 Task: Add Attachment from Google Drive to Card Card0000000147 in Board Board0000000037 in Workspace WS0000000013 in Trello. Add Cover Orange to Card Card0000000147 in Board Board0000000037 in Workspace WS0000000013 in Trello. Add "Add Label …" with "Title" Title0000000147 to Button Button0000000147 to Card Card0000000147 in Board Board0000000037 in Workspace WS0000000013 in Trello. Add Description DS0000000147 to Card Card0000000147 in Board Board0000000037 in Workspace WS0000000013 in Trello. Add Comment CM0000000147 to Card Card0000000147 in Board Board0000000037 in Workspace WS0000000013 in Trello
Action: Mouse moved to (459, 19)
Screenshot: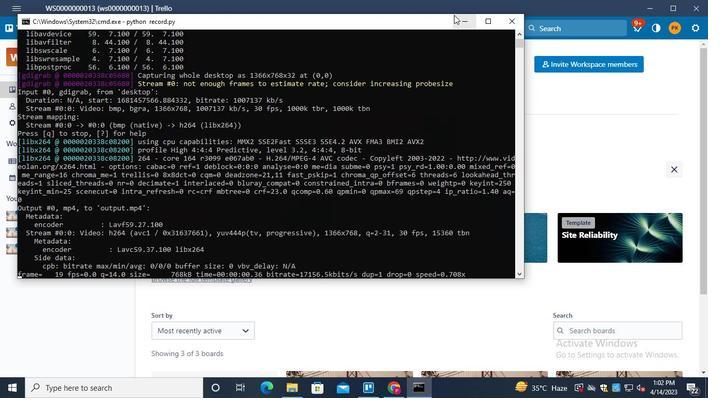 
Action: Mouse pressed left at (459, 19)
Screenshot: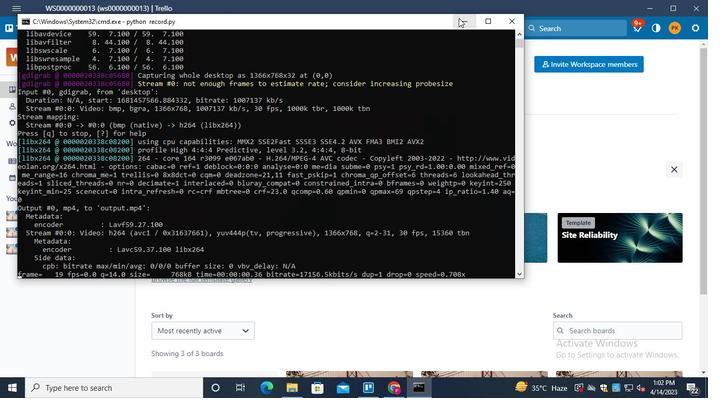 
Action: Mouse moved to (71, 217)
Screenshot: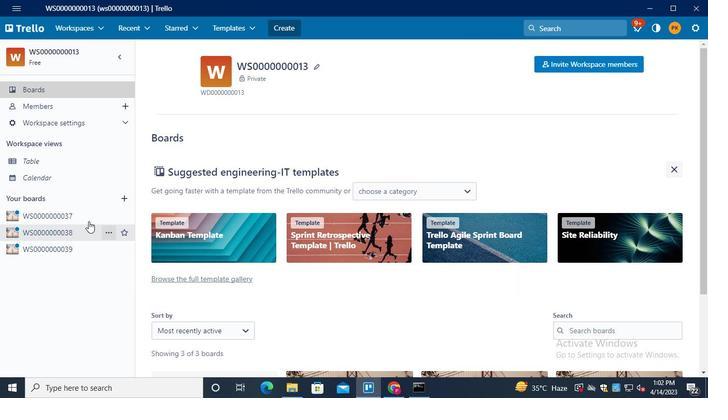 
Action: Mouse pressed left at (71, 217)
Screenshot: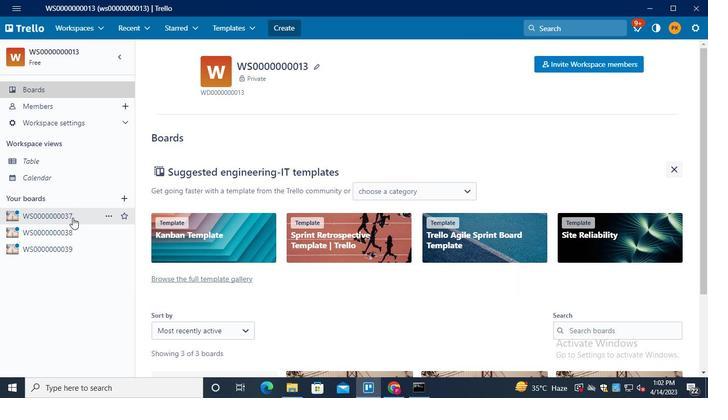 
Action: Mouse moved to (206, 306)
Screenshot: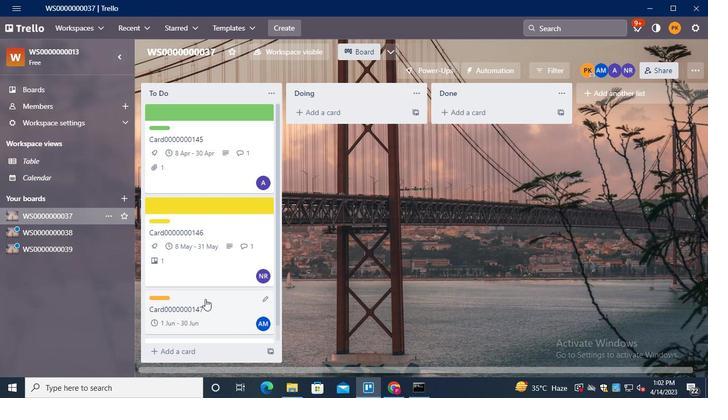 
Action: Mouse pressed left at (206, 306)
Screenshot: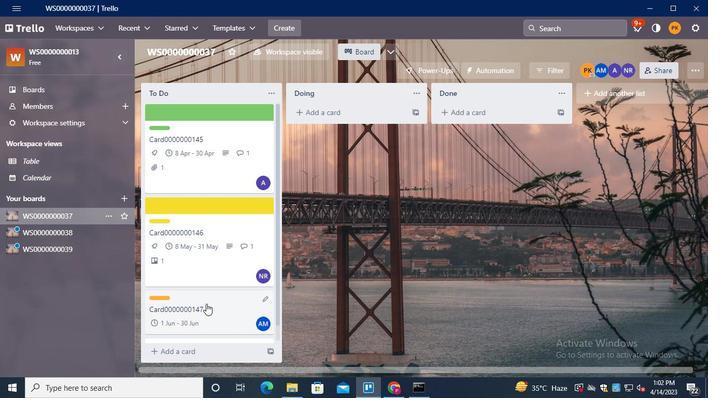 
Action: Mouse moved to (494, 215)
Screenshot: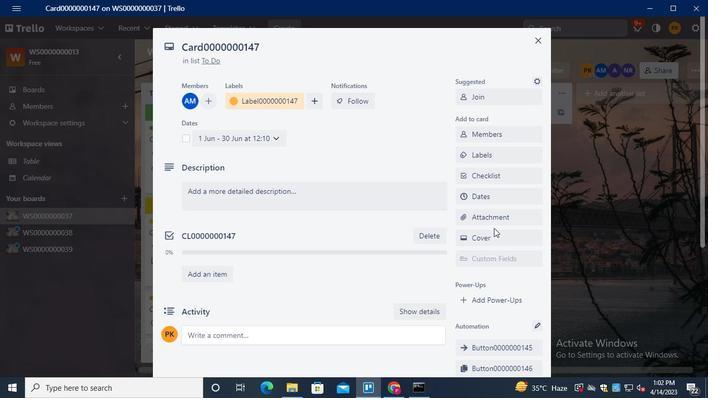 
Action: Mouse pressed left at (494, 215)
Screenshot: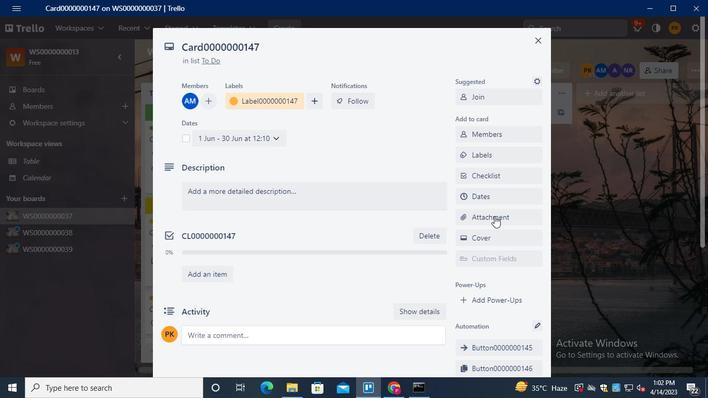 
Action: Mouse moved to (488, 123)
Screenshot: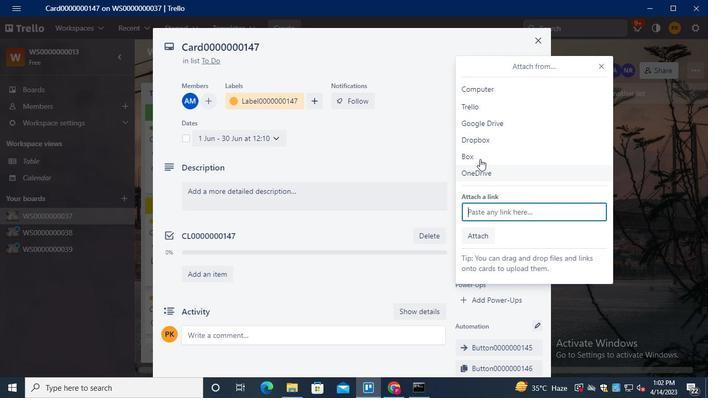 
Action: Mouse pressed left at (488, 123)
Screenshot: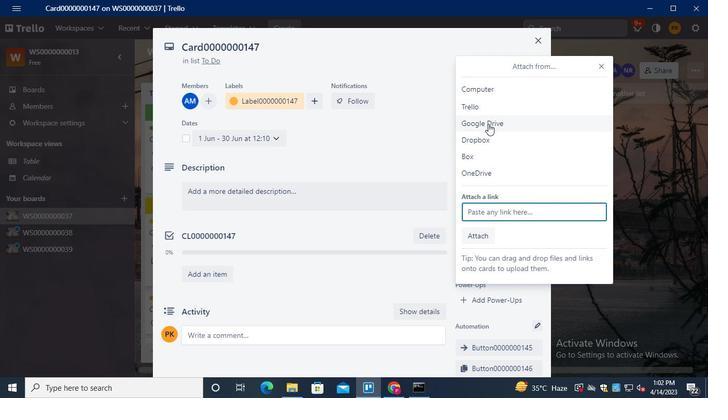 
Action: Mouse moved to (540, 206)
Screenshot: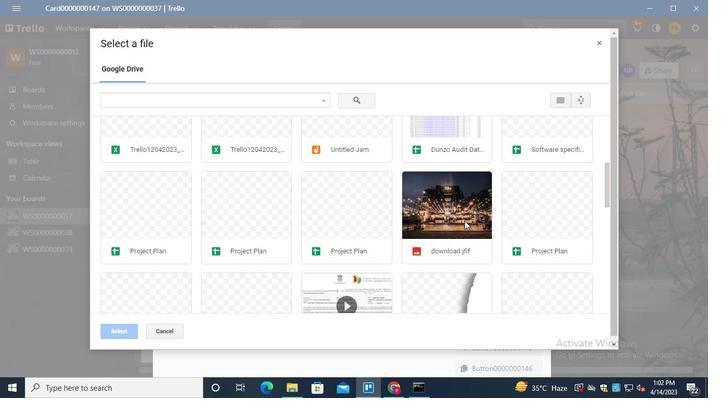 
Action: Mouse pressed left at (540, 206)
Screenshot: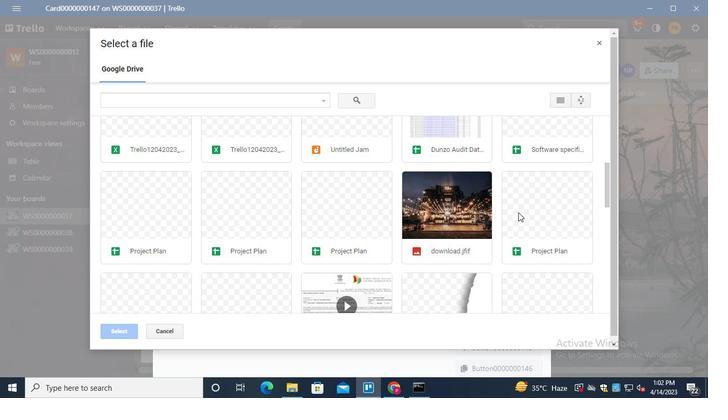 
Action: Mouse moved to (130, 330)
Screenshot: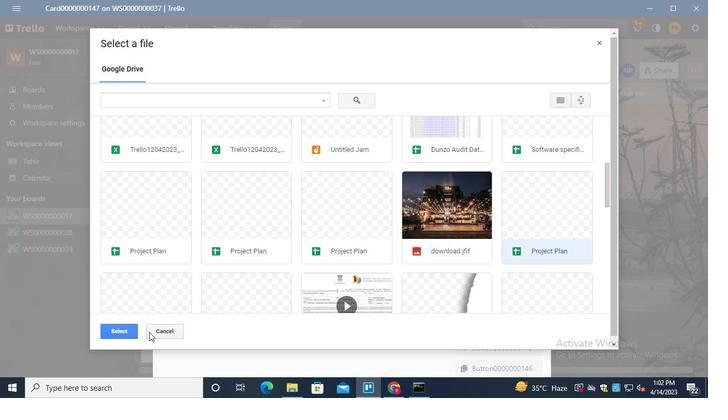 
Action: Mouse pressed left at (130, 330)
Screenshot: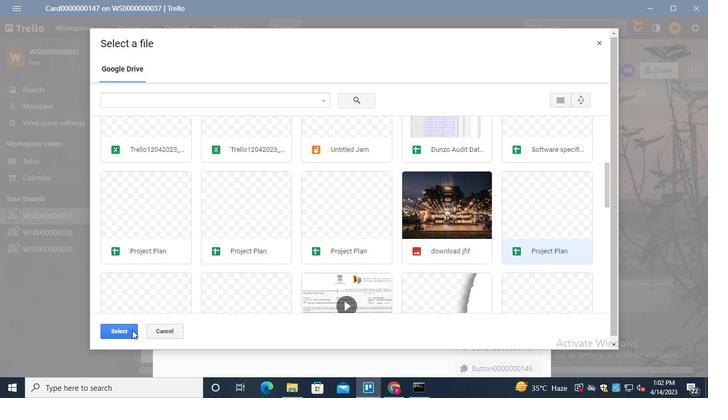 
Action: Mouse moved to (483, 232)
Screenshot: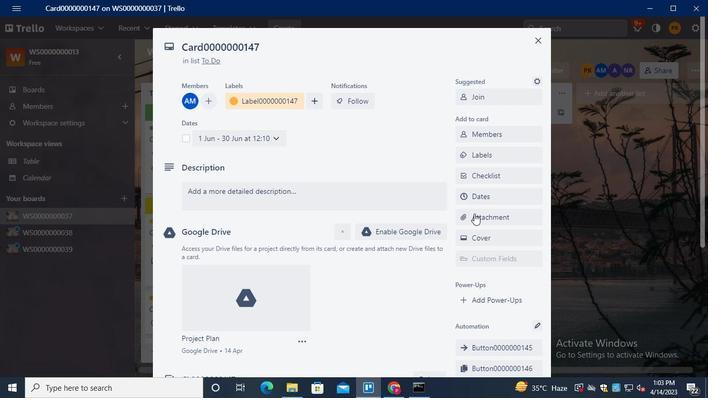 
Action: Mouse pressed left at (483, 232)
Screenshot: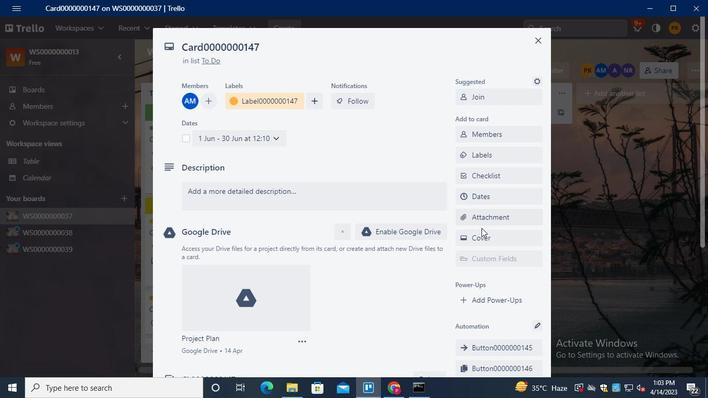 
Action: Mouse moved to (531, 169)
Screenshot: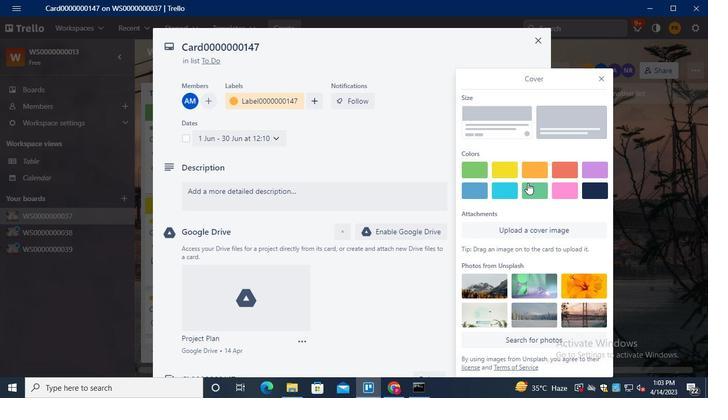 
Action: Mouse pressed left at (531, 169)
Screenshot: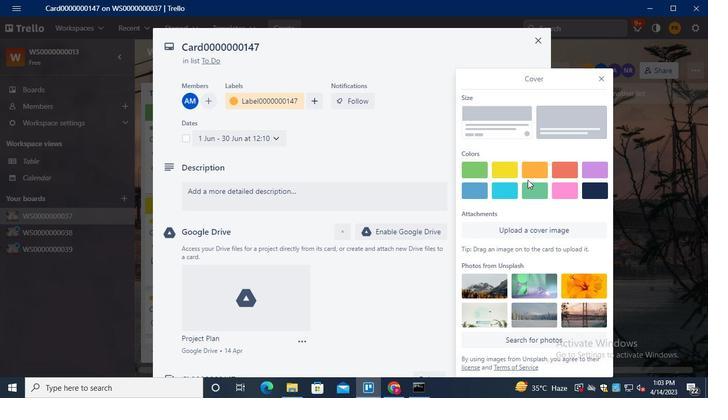 
Action: Mouse moved to (599, 59)
Screenshot: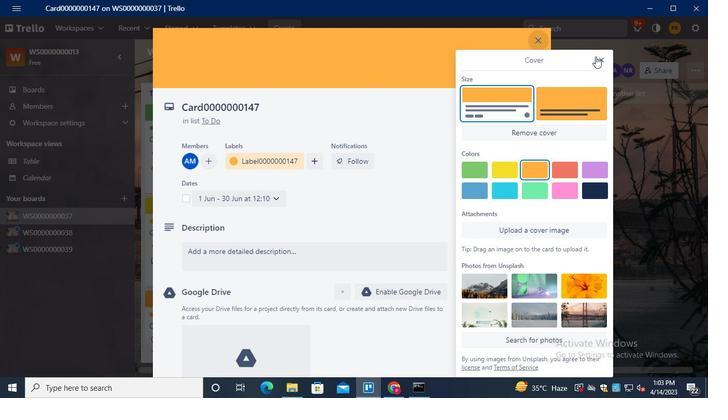 
Action: Mouse pressed left at (599, 59)
Screenshot: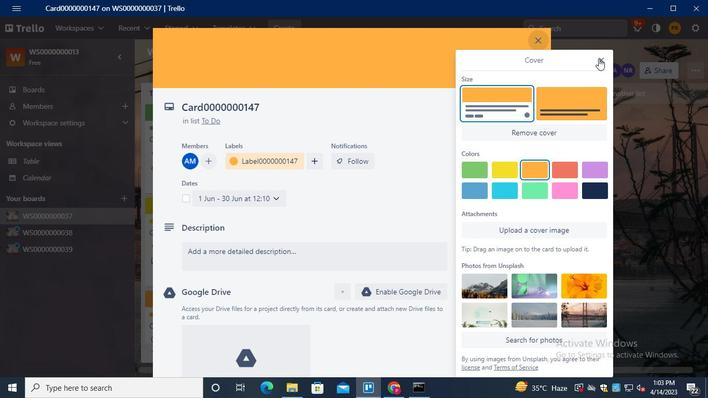 
Action: Mouse moved to (482, 226)
Screenshot: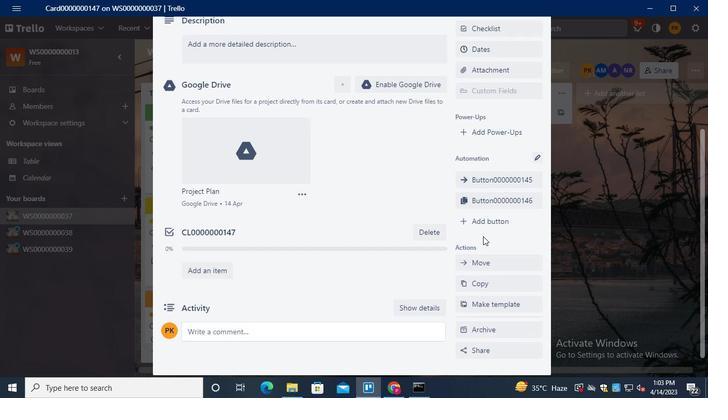 
Action: Mouse pressed left at (482, 226)
Screenshot: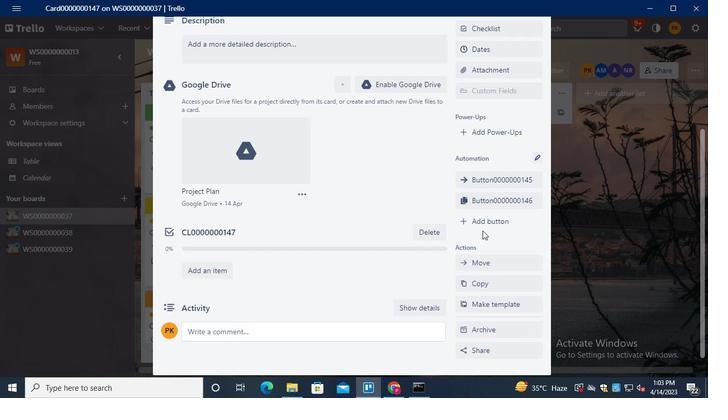 
Action: Mouse moved to (503, 137)
Screenshot: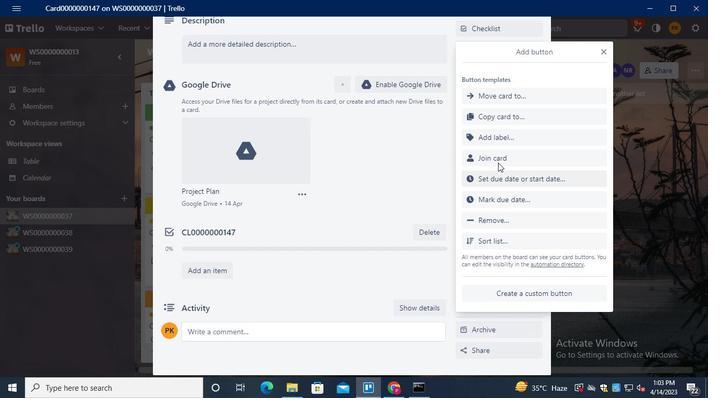 
Action: Mouse pressed left at (503, 137)
Screenshot: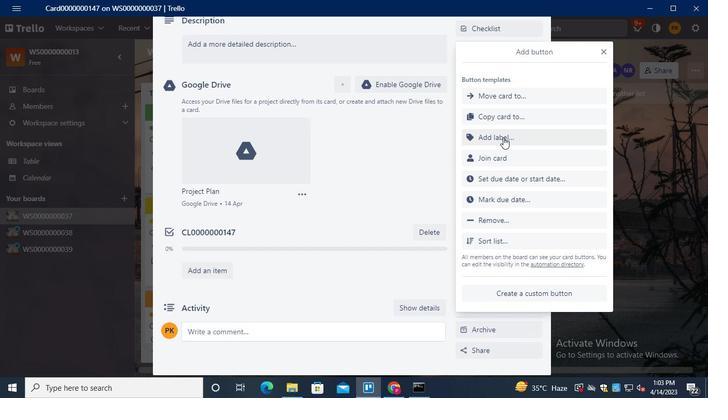 
Action: Mouse moved to (509, 131)
Screenshot: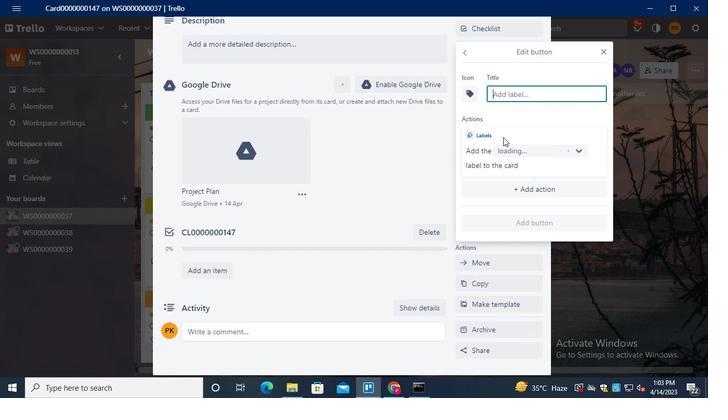 
Action: Keyboard Key.shift
Screenshot: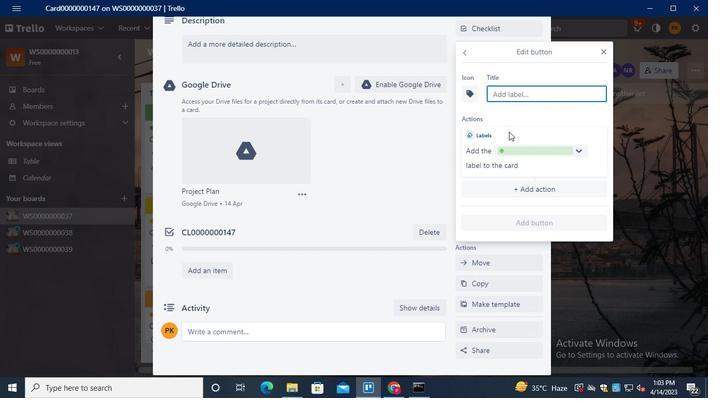 
Action: Keyboard T
Screenshot: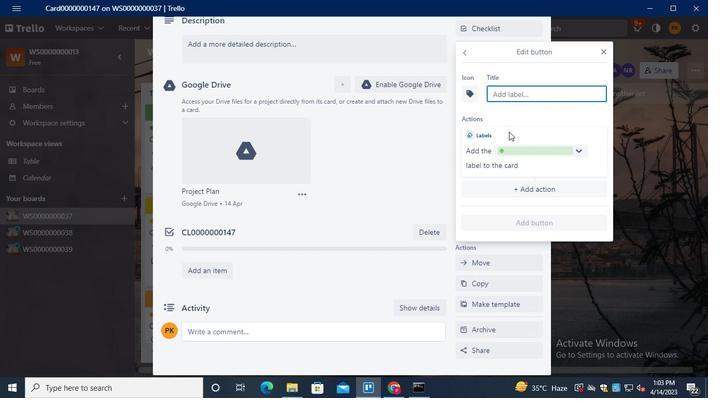 
Action: Keyboard i
Screenshot: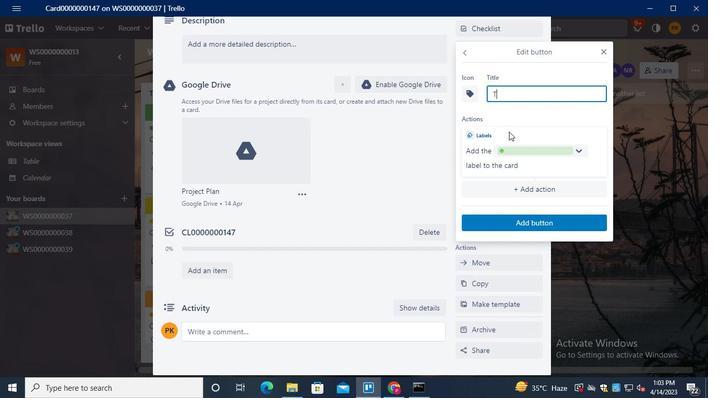 
Action: Keyboard t
Screenshot: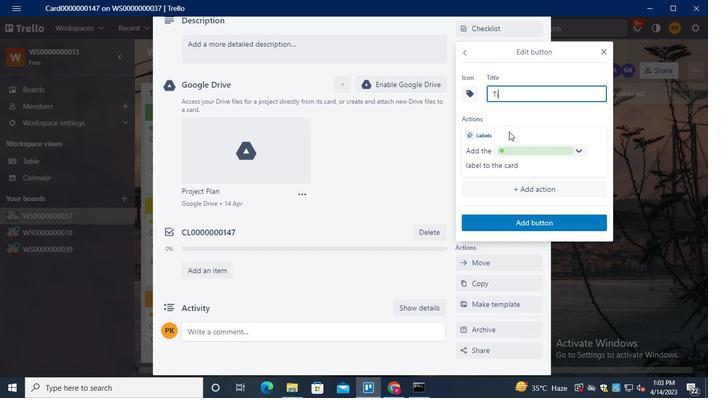 
Action: Keyboard l
Screenshot: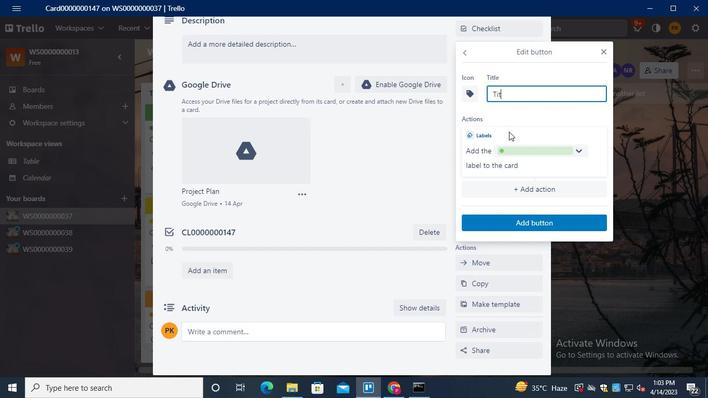 
Action: Keyboard e
Screenshot: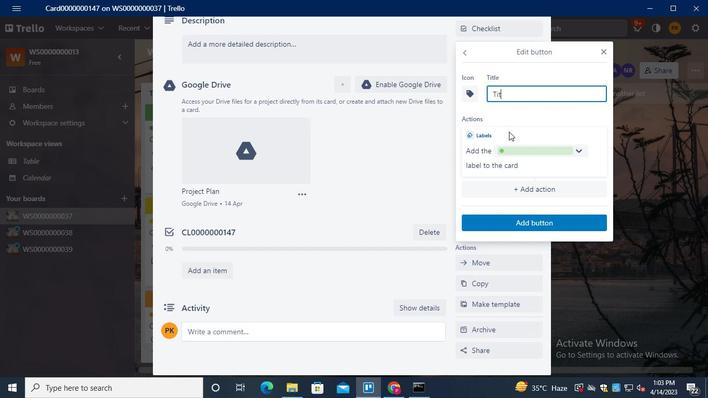 
Action: Keyboard <96>
Screenshot: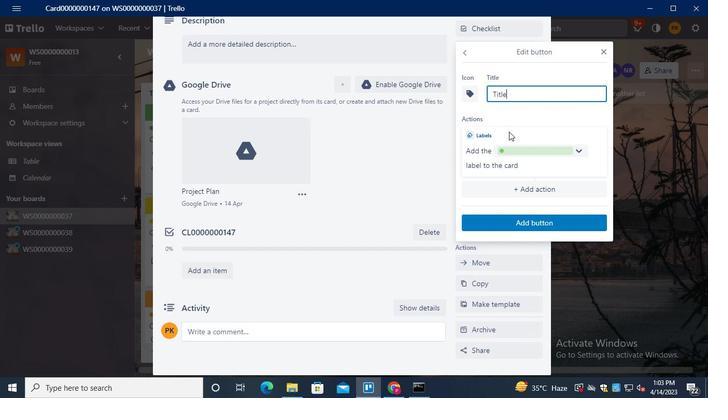 
Action: Keyboard <96>
Screenshot: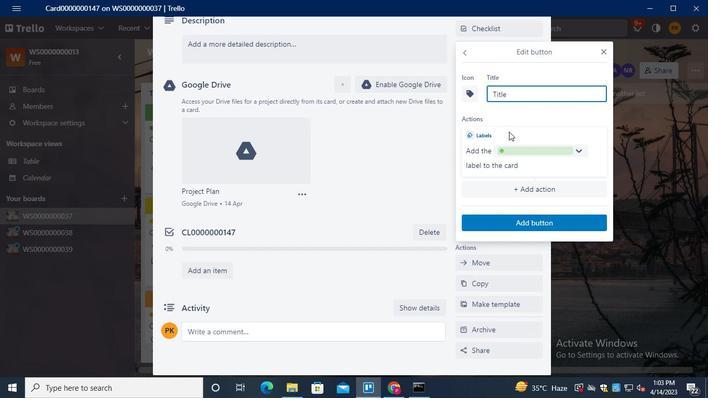 
Action: Keyboard <96>
Screenshot: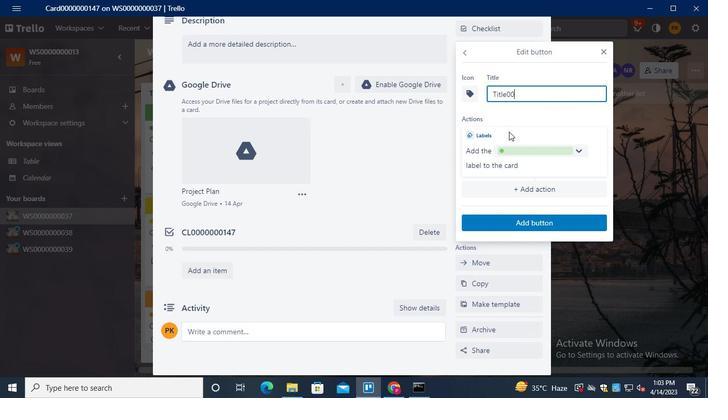 
Action: Keyboard <96>
Screenshot: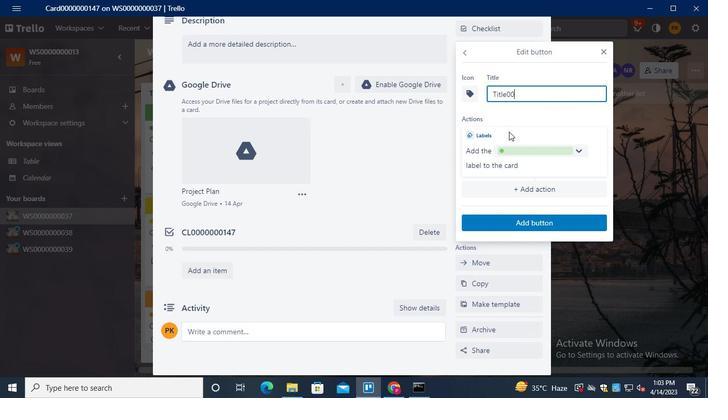 
Action: Keyboard <96>
Screenshot: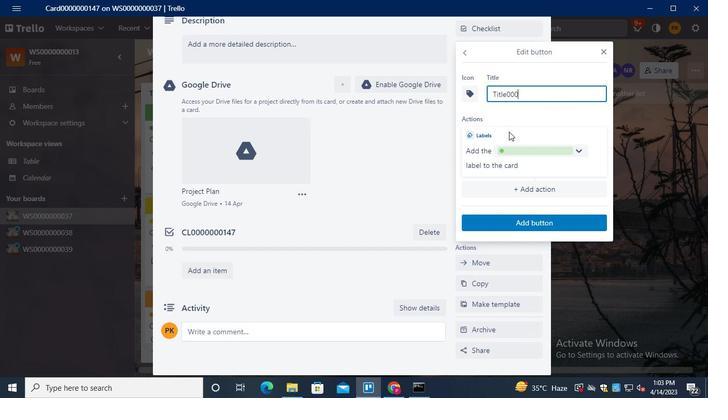 
Action: Keyboard <96>
Screenshot: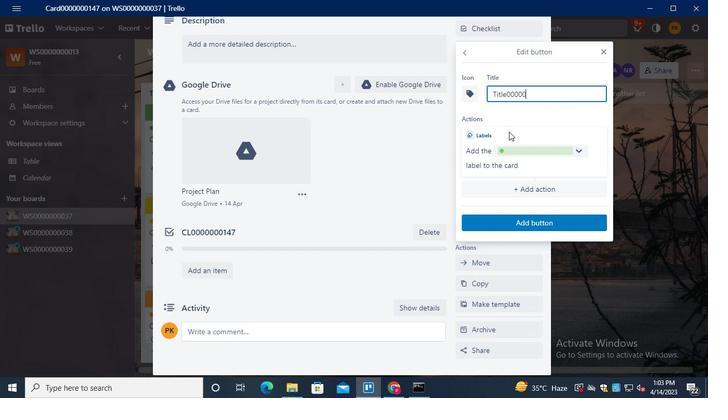 
Action: Keyboard <96>
Screenshot: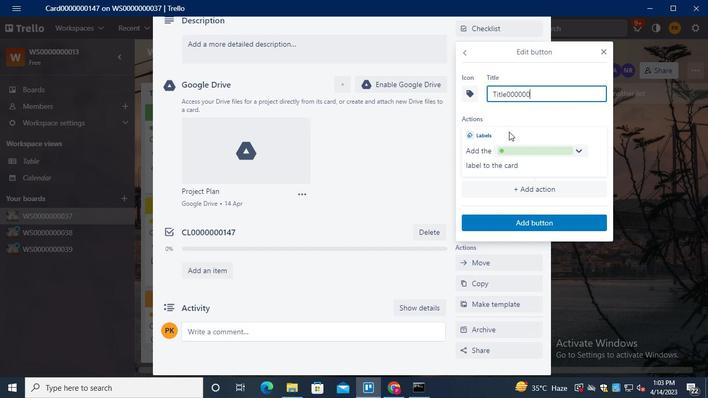 
Action: Keyboard <97>
Screenshot: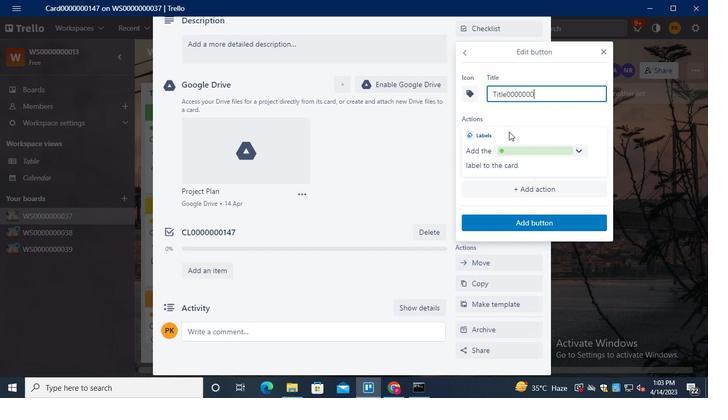 
Action: Keyboard <100>
Screenshot: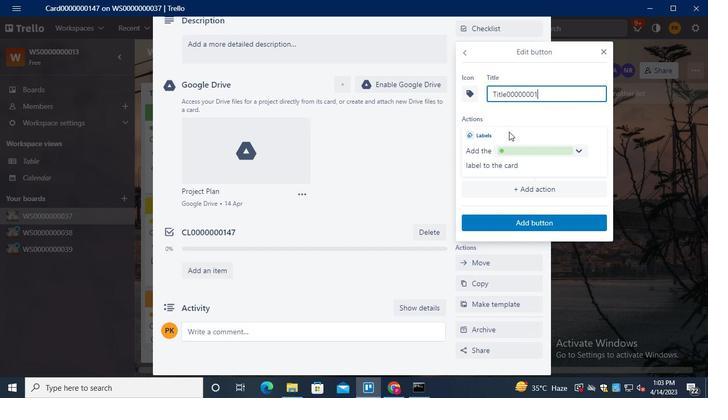 
Action: Keyboard <103>
Screenshot: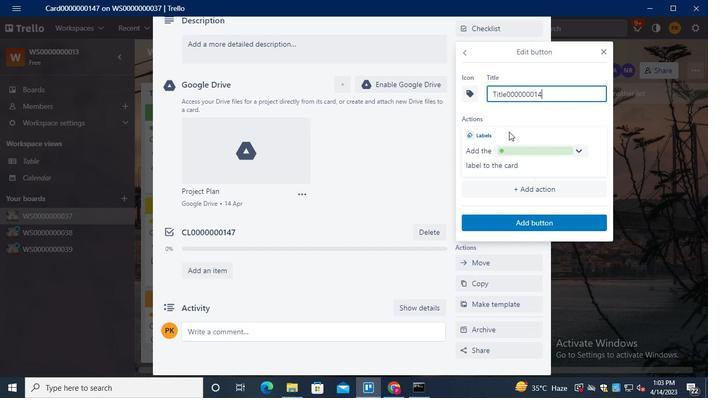 
Action: Mouse moved to (540, 217)
Screenshot: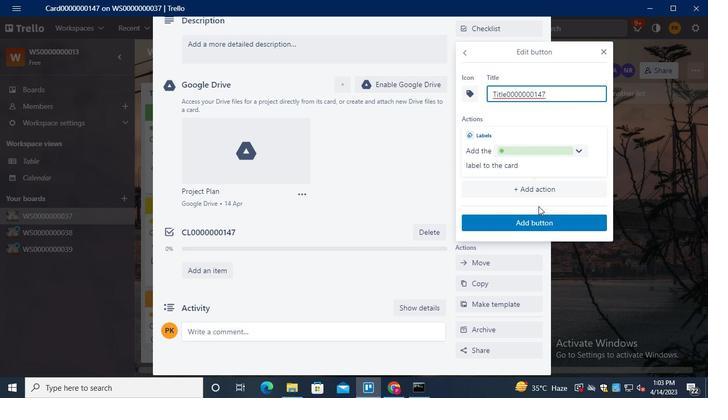 
Action: Mouse pressed left at (540, 217)
Screenshot: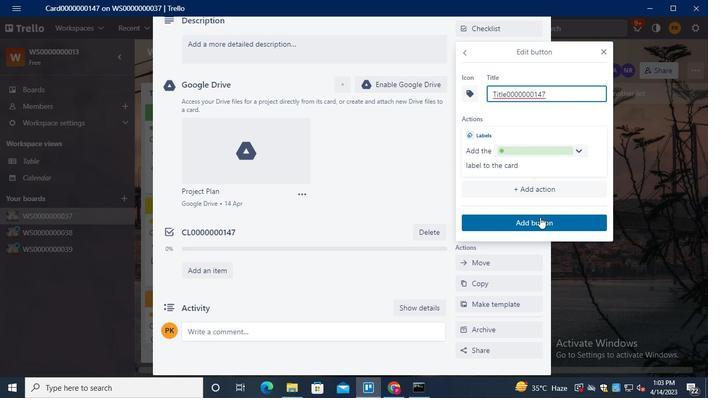 
Action: Mouse moved to (272, 55)
Screenshot: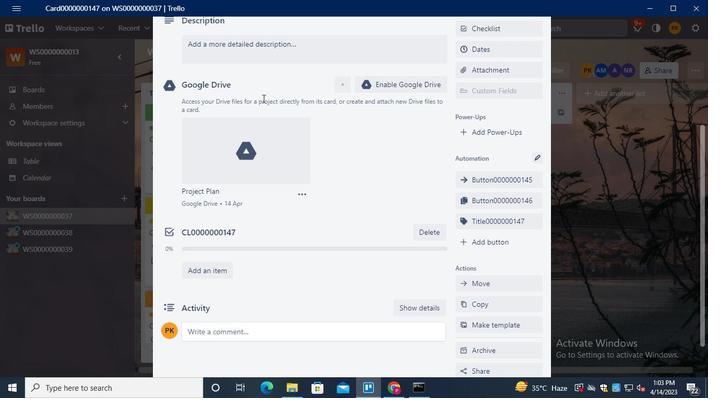 
Action: Mouse pressed left at (272, 55)
Screenshot: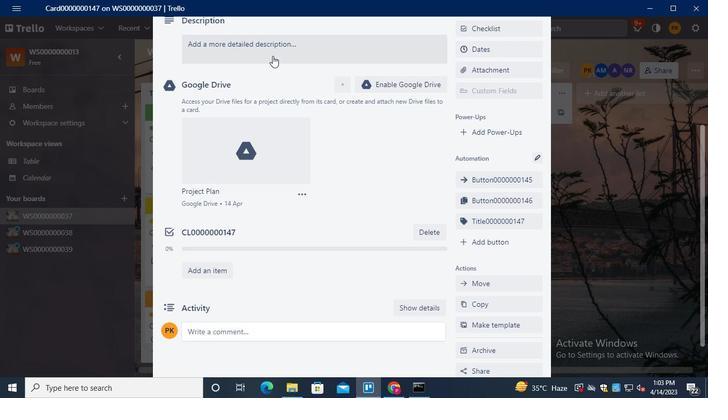 
Action: Mouse moved to (275, 128)
Screenshot: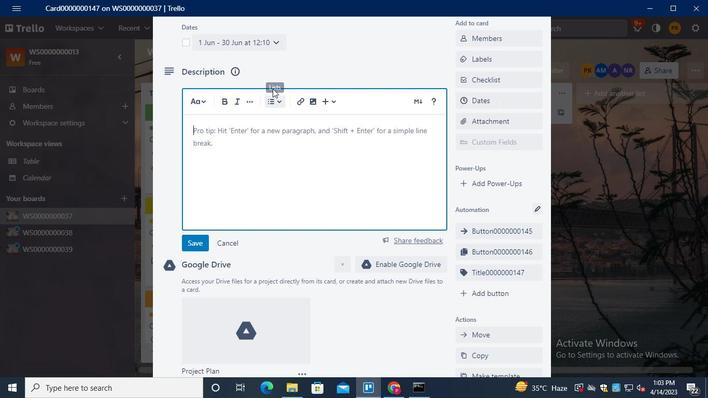 
Action: Keyboard Key.shift
Screenshot: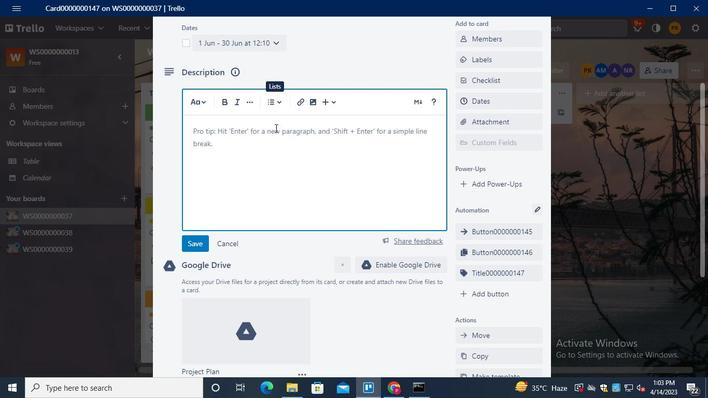 
Action: Keyboard D
Screenshot: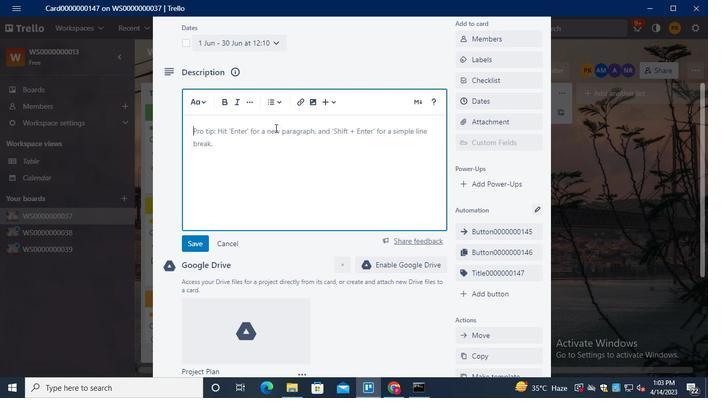 
Action: Keyboard S
Screenshot: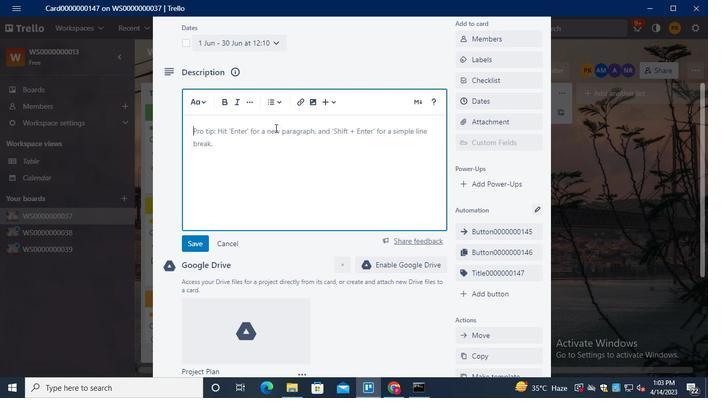 
Action: Keyboard <96>
Screenshot: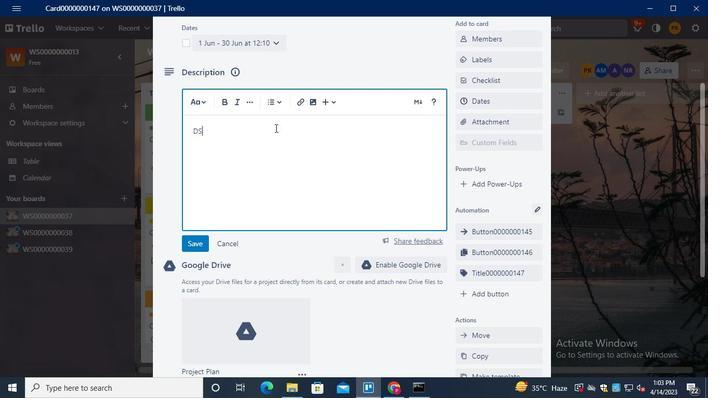 
Action: Keyboard <96>
Screenshot: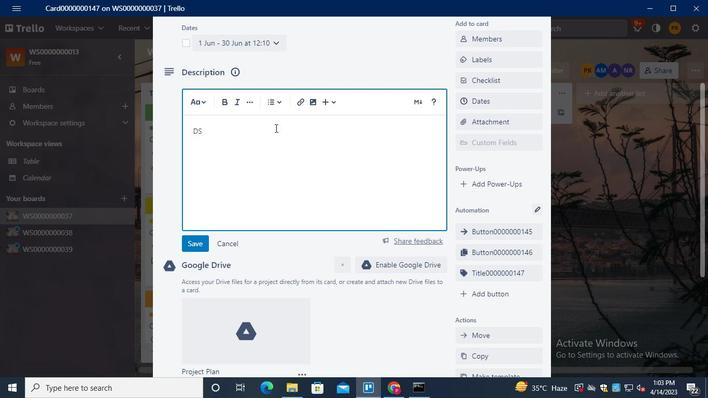 
Action: Keyboard <96>
Screenshot: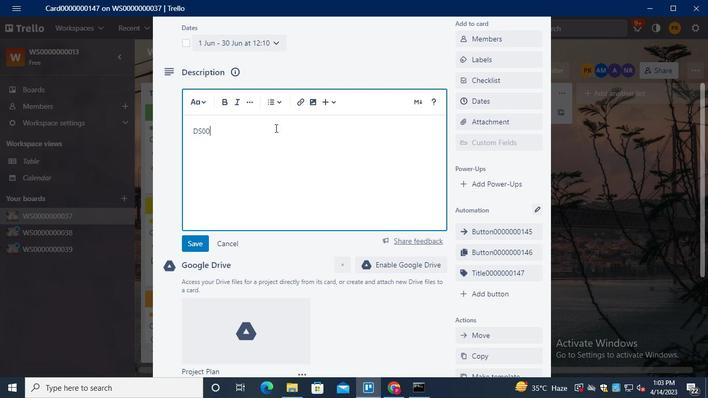 
Action: Keyboard <96>
Screenshot: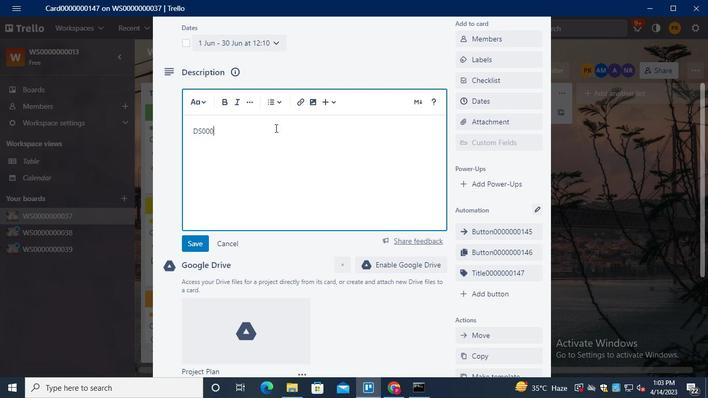 
Action: Keyboard <96>
Screenshot: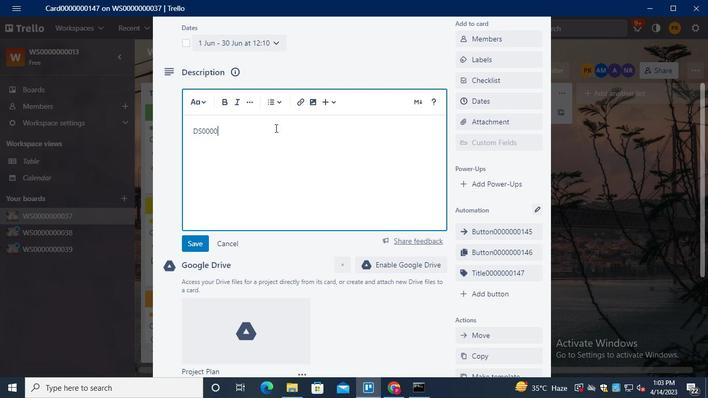 
Action: Keyboard <96>
Screenshot: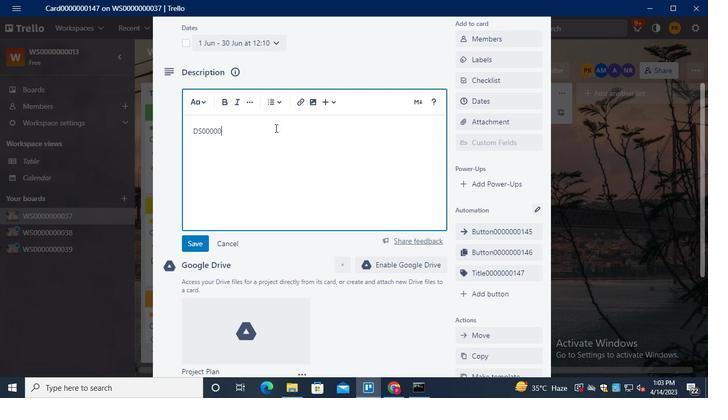 
Action: Keyboard <96>
Screenshot: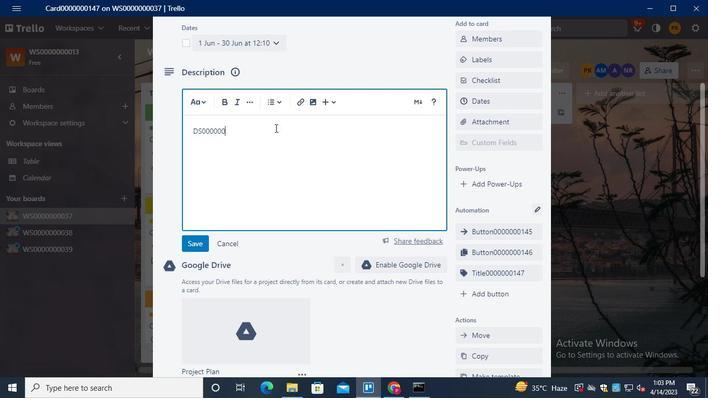 
Action: Keyboard <97>
Screenshot: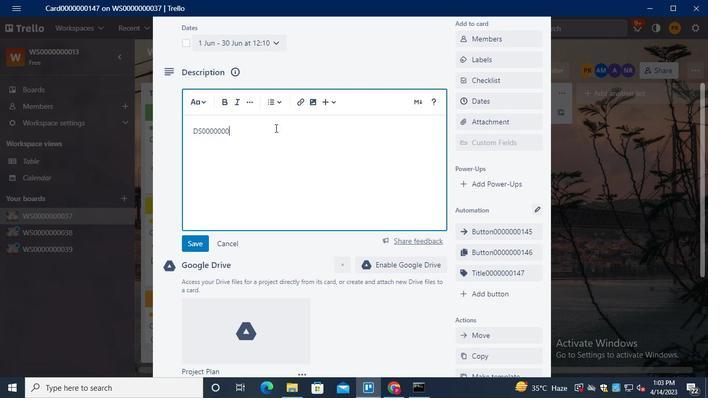 
Action: Keyboard <100>
Screenshot: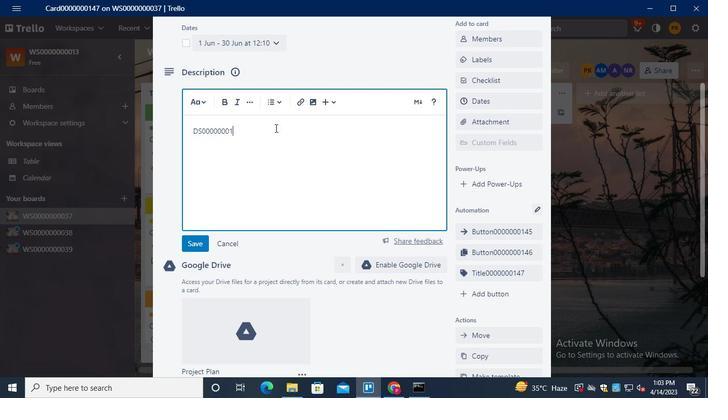 
Action: Keyboard <103>
Screenshot: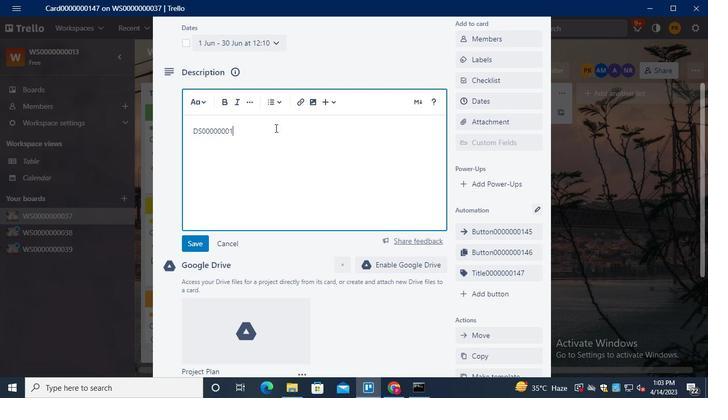 
Action: Mouse moved to (191, 245)
Screenshot: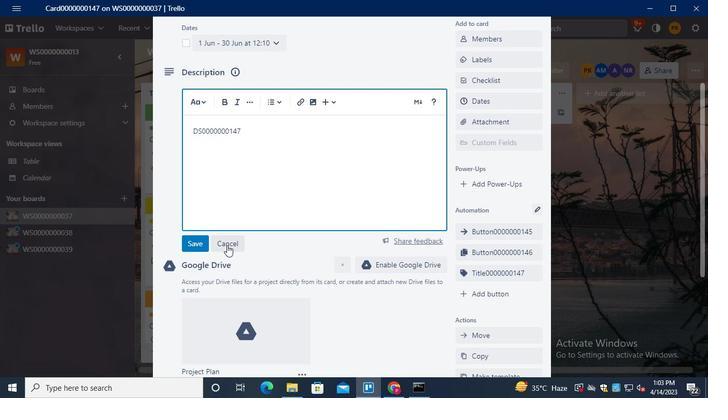 
Action: Mouse pressed left at (191, 245)
Screenshot: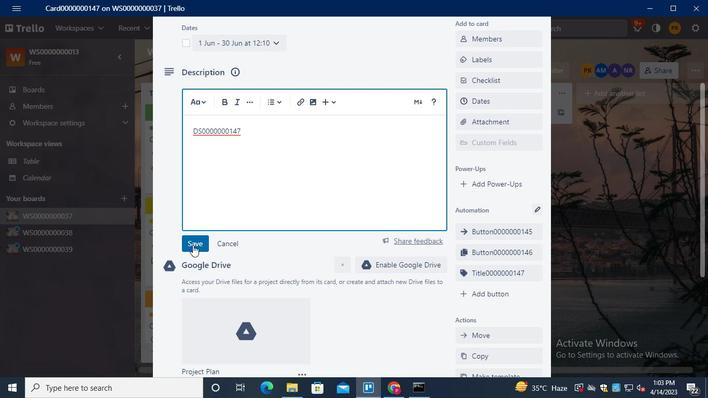 
Action: Mouse moved to (255, 256)
Screenshot: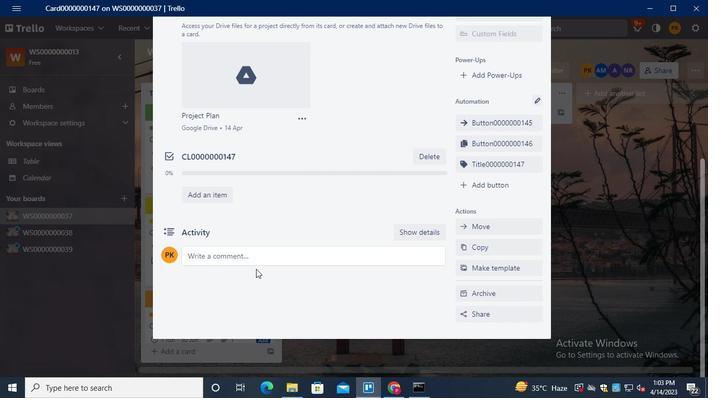 
Action: Mouse pressed left at (255, 256)
Screenshot: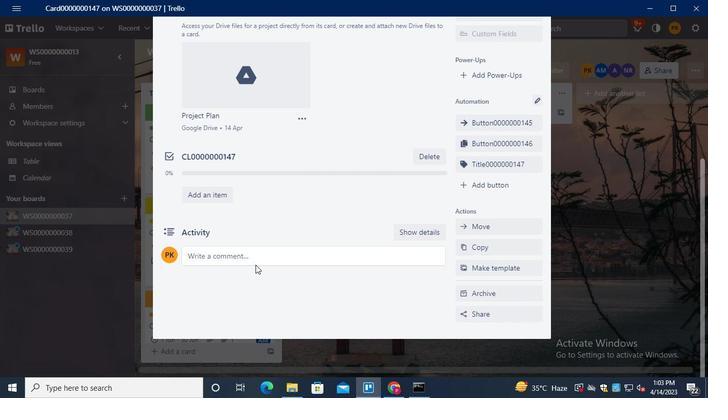 
Action: Keyboard Key.shift
Screenshot: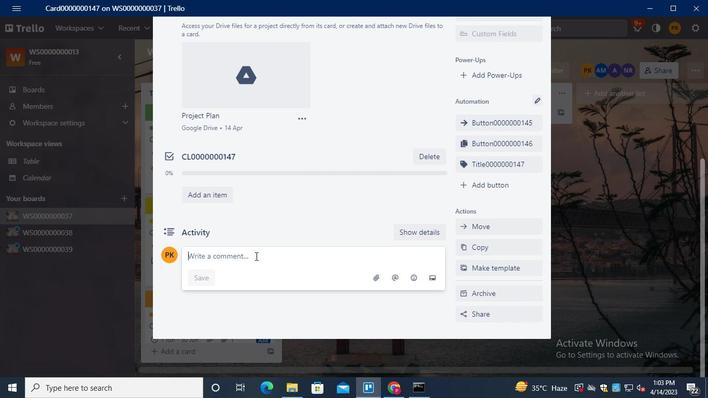 
Action: Keyboard C
Screenshot: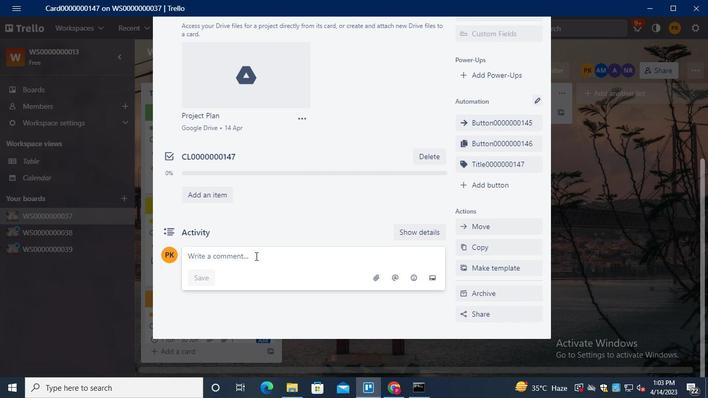 
Action: Keyboard M
Screenshot: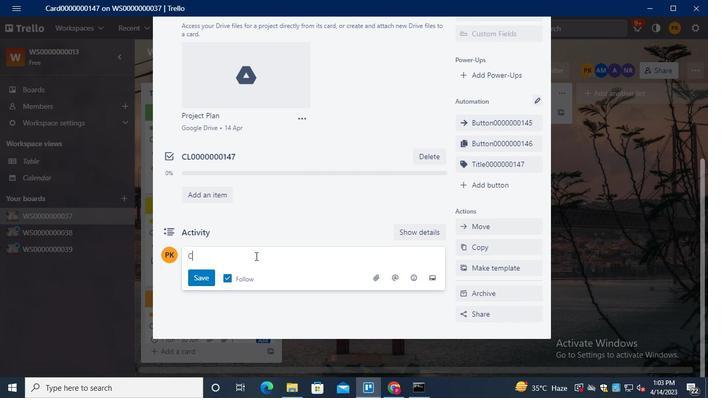 
Action: Keyboard <96>
Screenshot: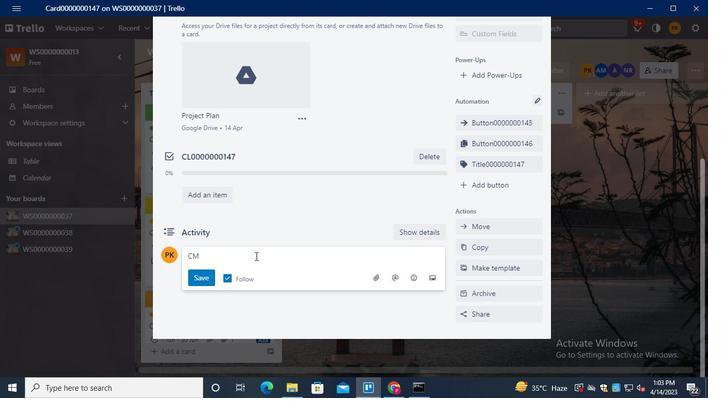 
Action: Keyboard <96>
Screenshot: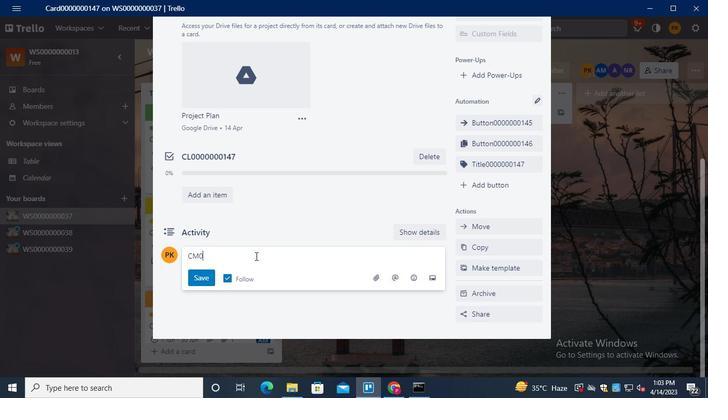
Action: Keyboard <96>
Screenshot: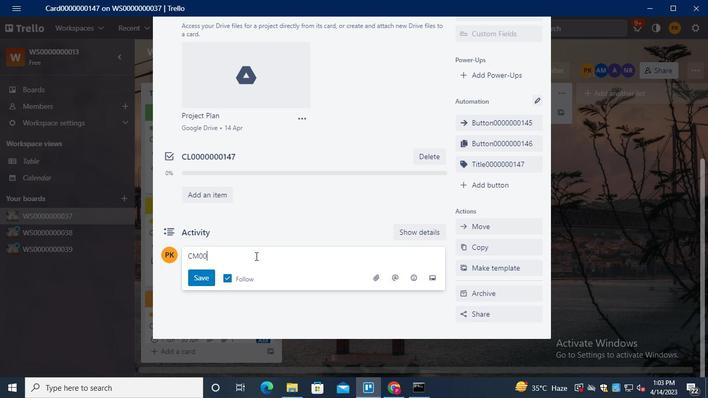 
Action: Keyboard <96>
Screenshot: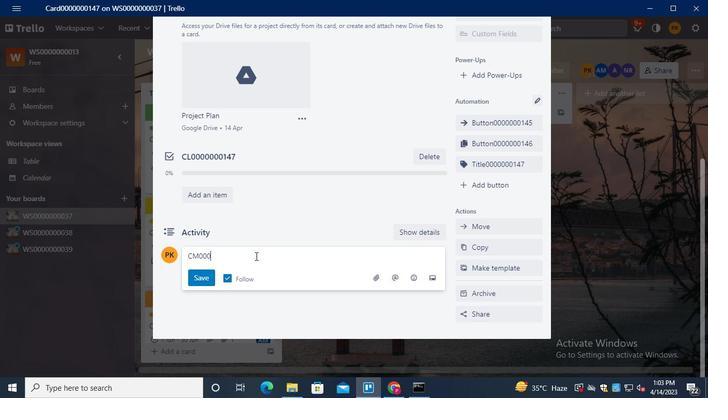 
Action: Keyboard <96>
Screenshot: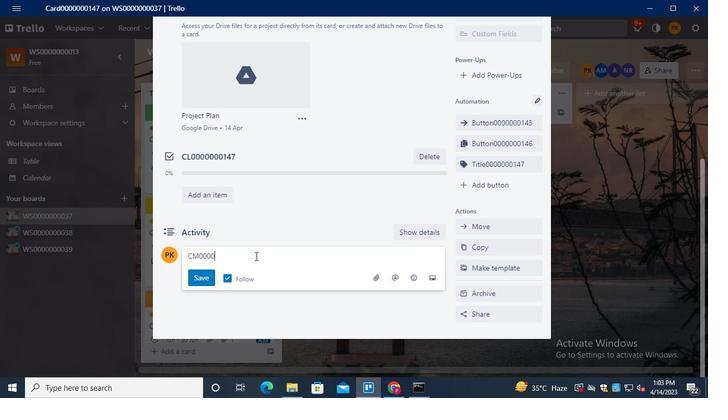
Action: Keyboard <96>
Screenshot: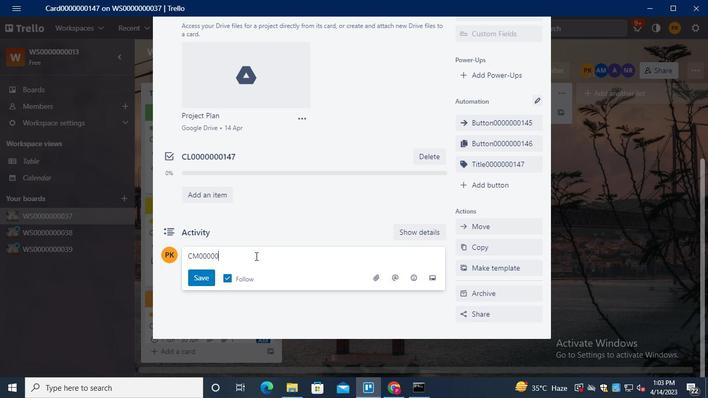 
Action: Keyboard <96>
Screenshot: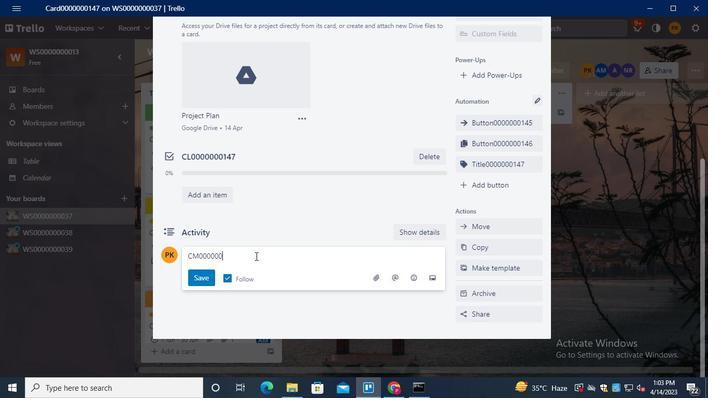 
Action: Keyboard <97>
Screenshot: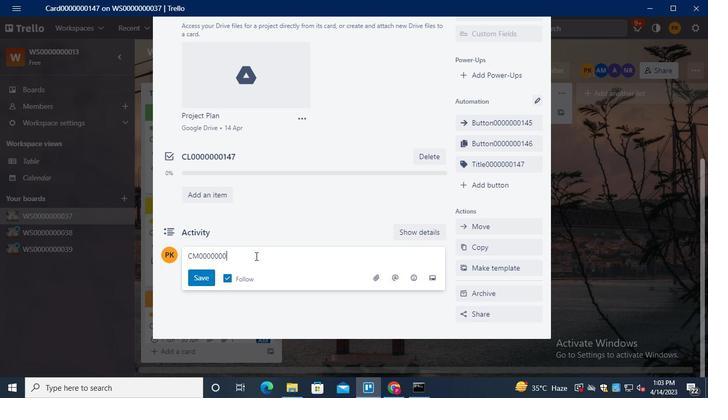 
Action: Keyboard <100>
Screenshot: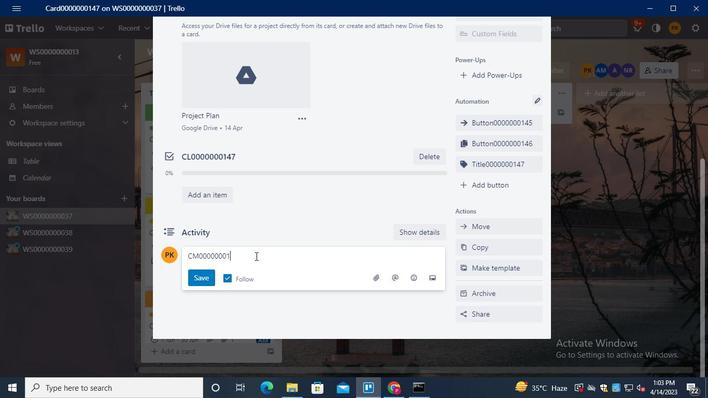 
Action: Keyboard <103>
Screenshot: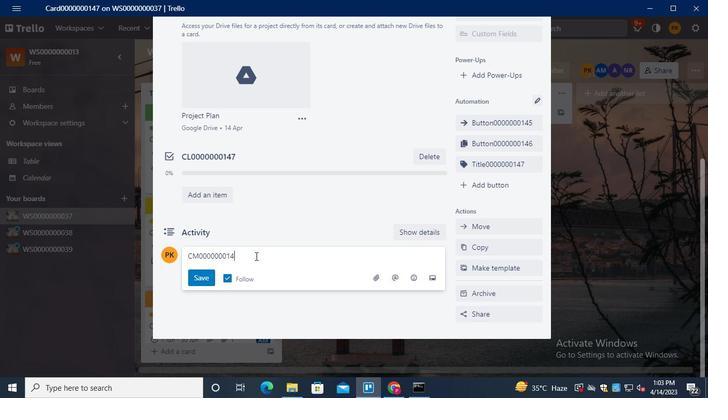 
Action: Mouse moved to (207, 275)
Screenshot: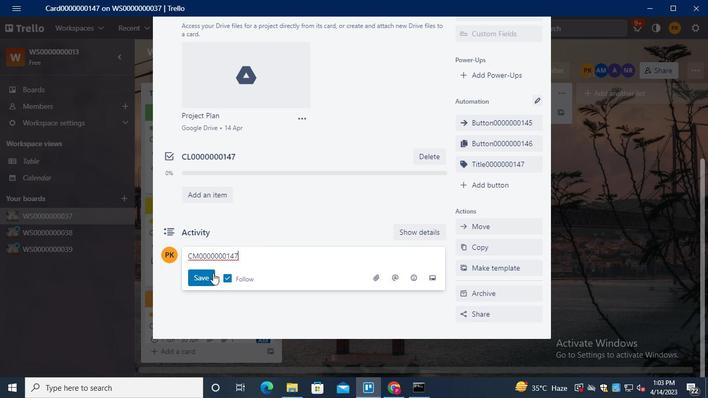 
Action: Mouse pressed left at (207, 275)
Screenshot: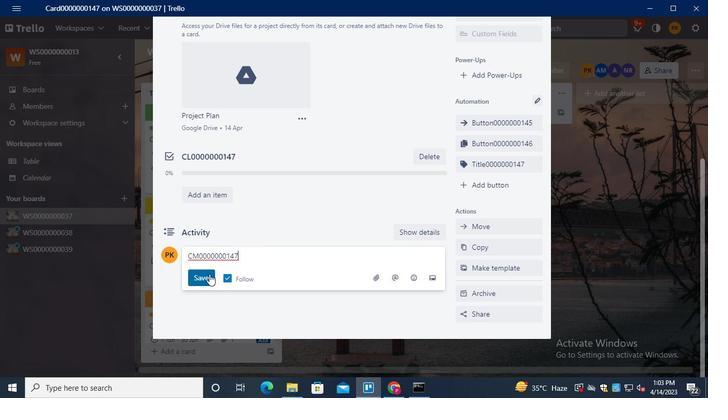 
Action: Mouse moved to (275, 203)
Screenshot: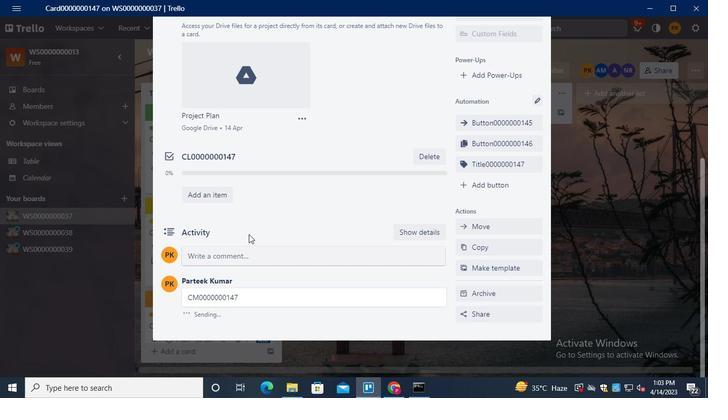 
Action: Keyboard Key.alt_l
Screenshot: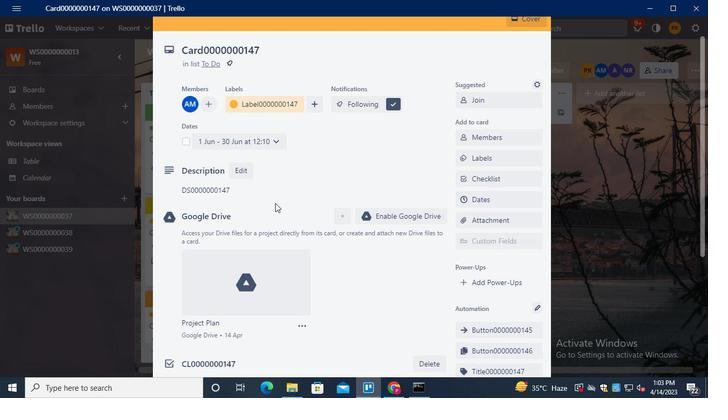 
Action: Keyboard Key.tab
Screenshot: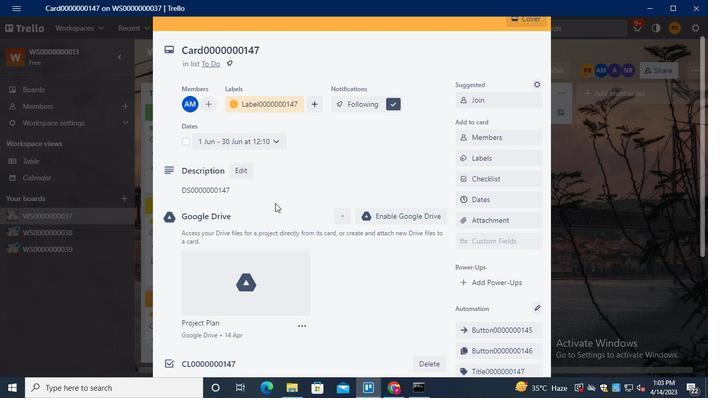 
Action: Mouse moved to (512, 24)
Screenshot: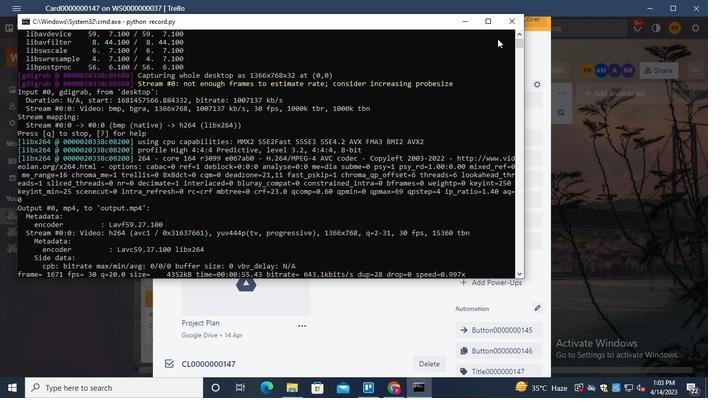 
Action: Mouse pressed left at (512, 24)
Screenshot: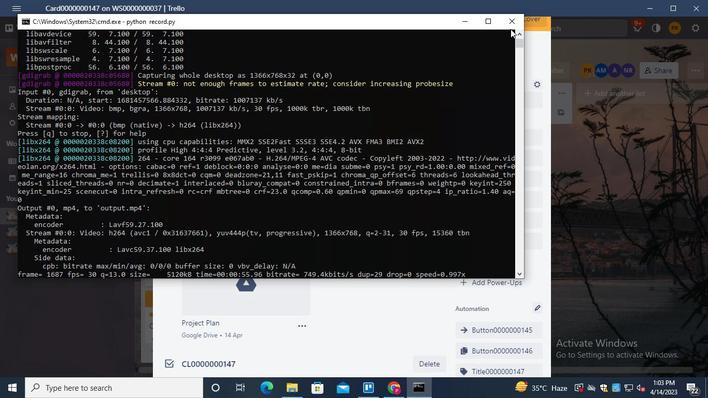 
